 Task: Create a sub task Design and Implement Solution for the task  Improve the appâ€™s compatibility with different screen sizes and resolutions in the project UltraTech , assign it to team member softage.8@softage.net and update the status of the sub task to  Completed , set the priority of the sub task to High.
Action: Mouse moved to (65, 435)
Screenshot: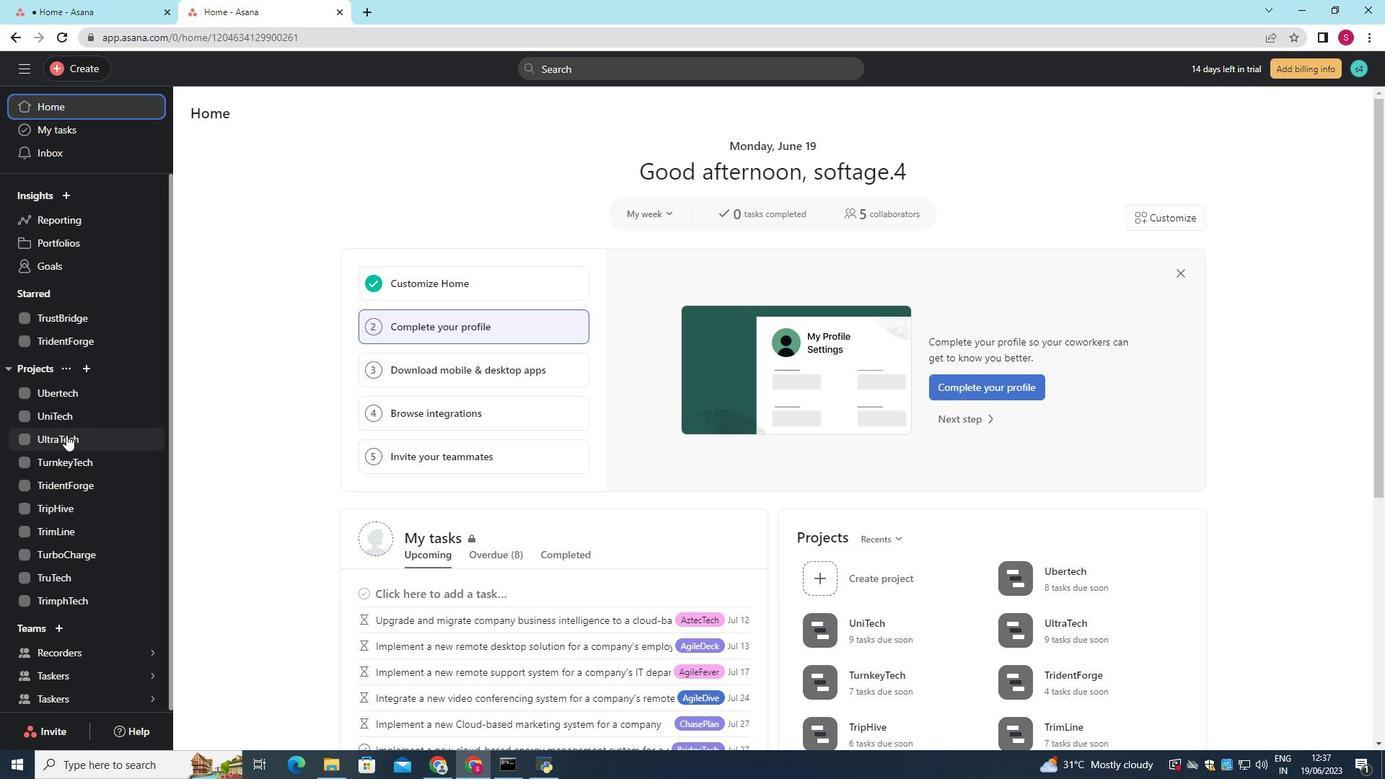 
Action: Mouse pressed left at (65, 435)
Screenshot: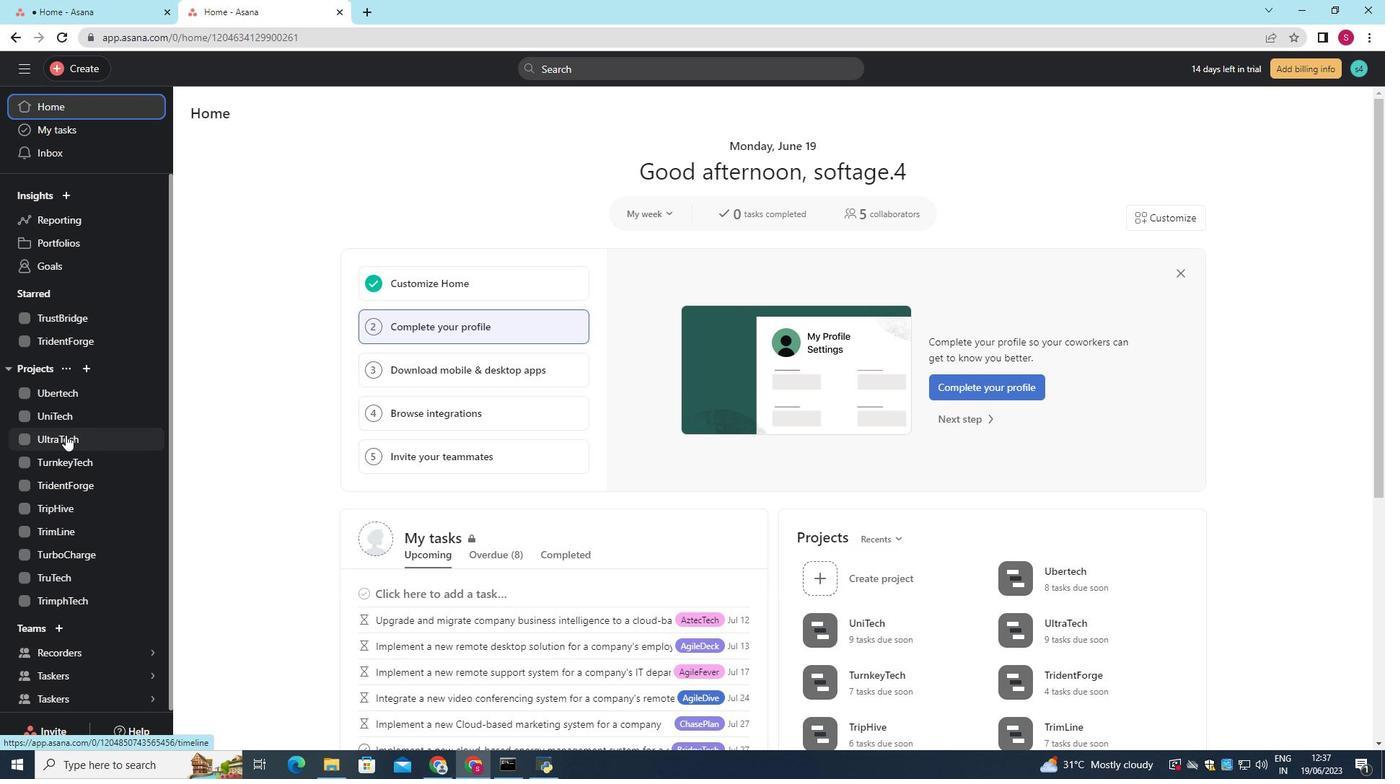 
Action: Mouse moved to (555, 372)
Screenshot: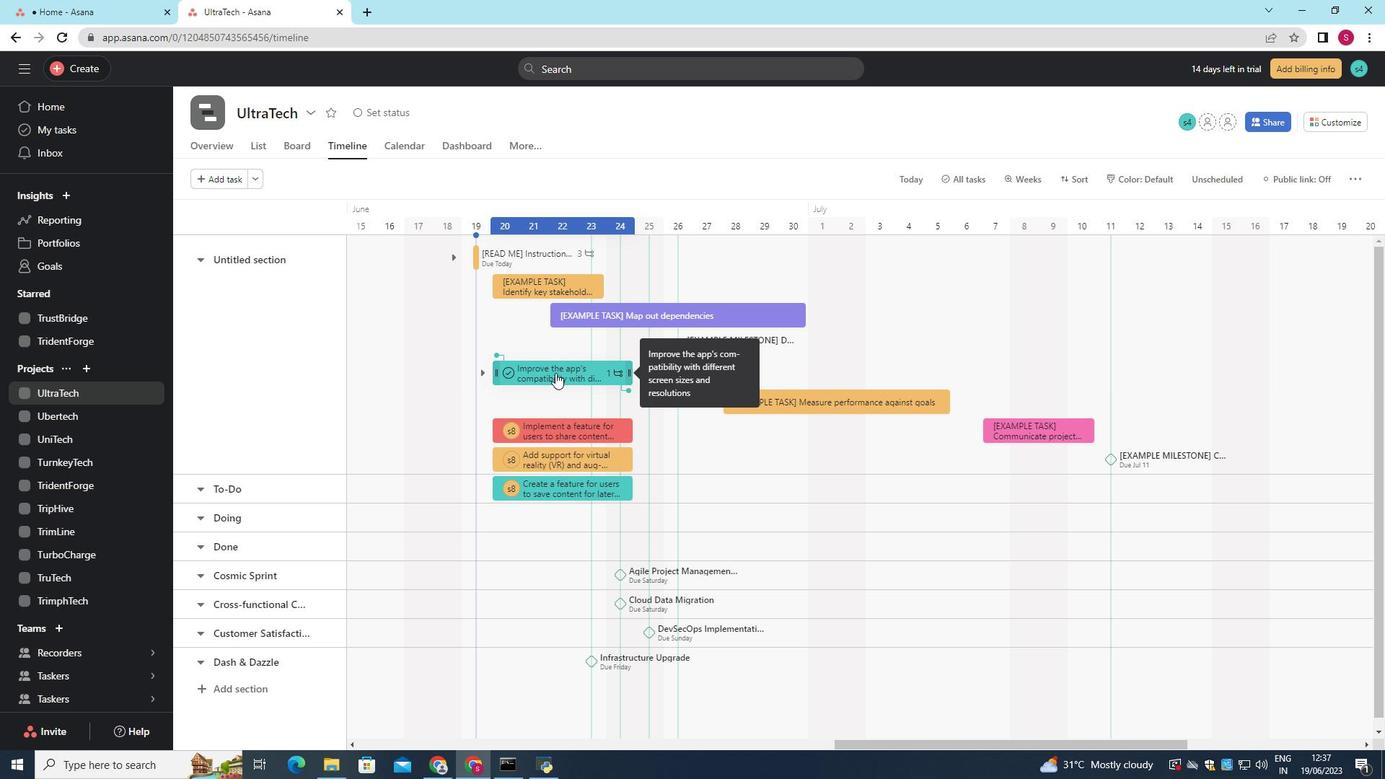
Action: Mouse pressed left at (555, 372)
Screenshot: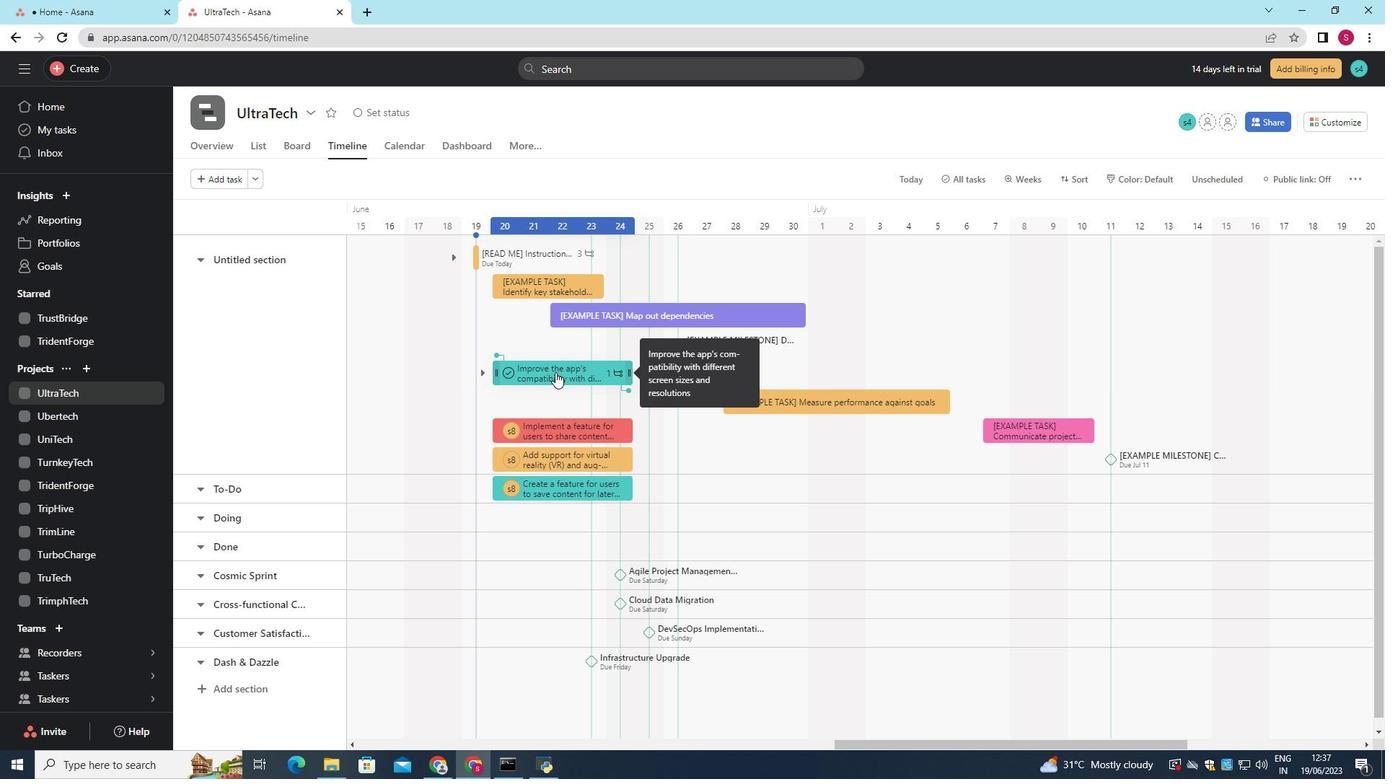 
Action: Mouse moved to (1098, 608)
Screenshot: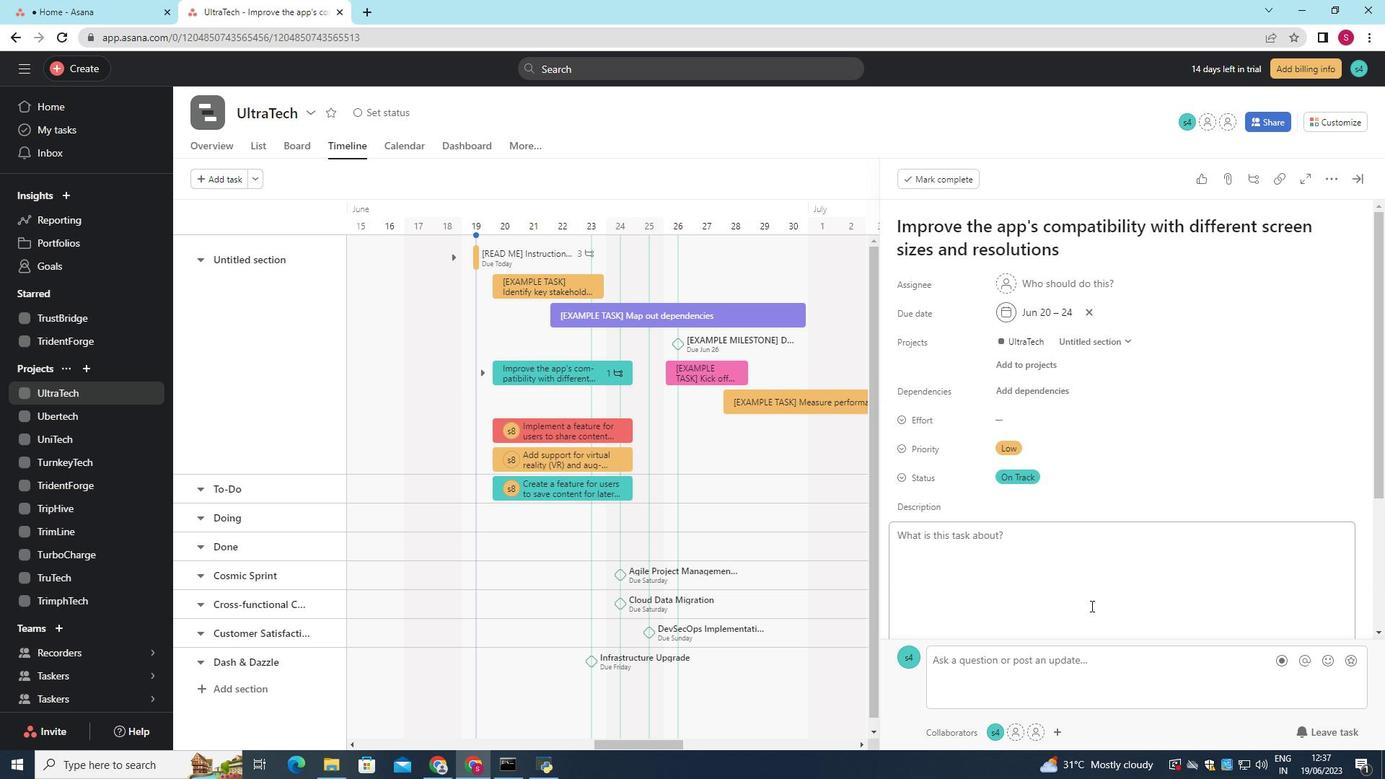 
Action: Mouse scrolled (1098, 608) with delta (0, 0)
Screenshot: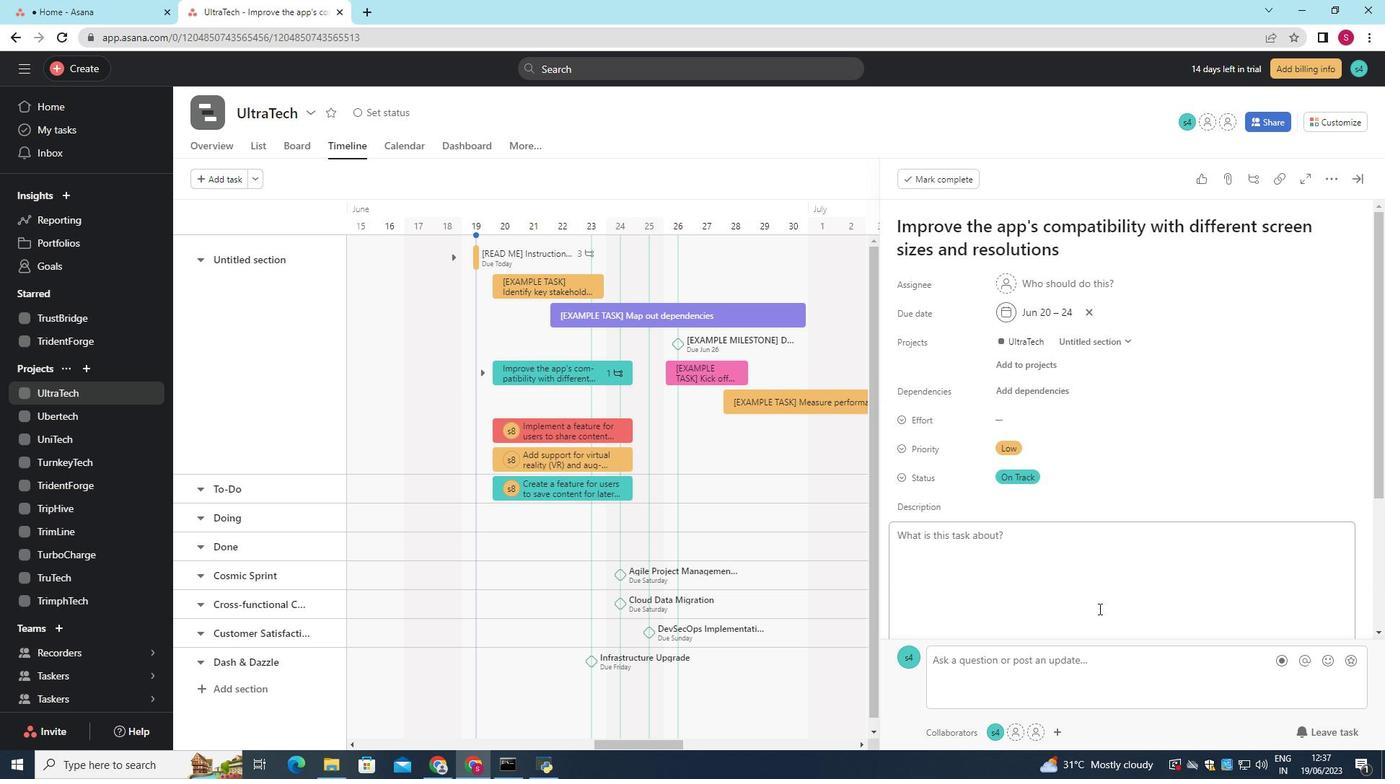 
Action: Mouse scrolled (1098, 608) with delta (0, 0)
Screenshot: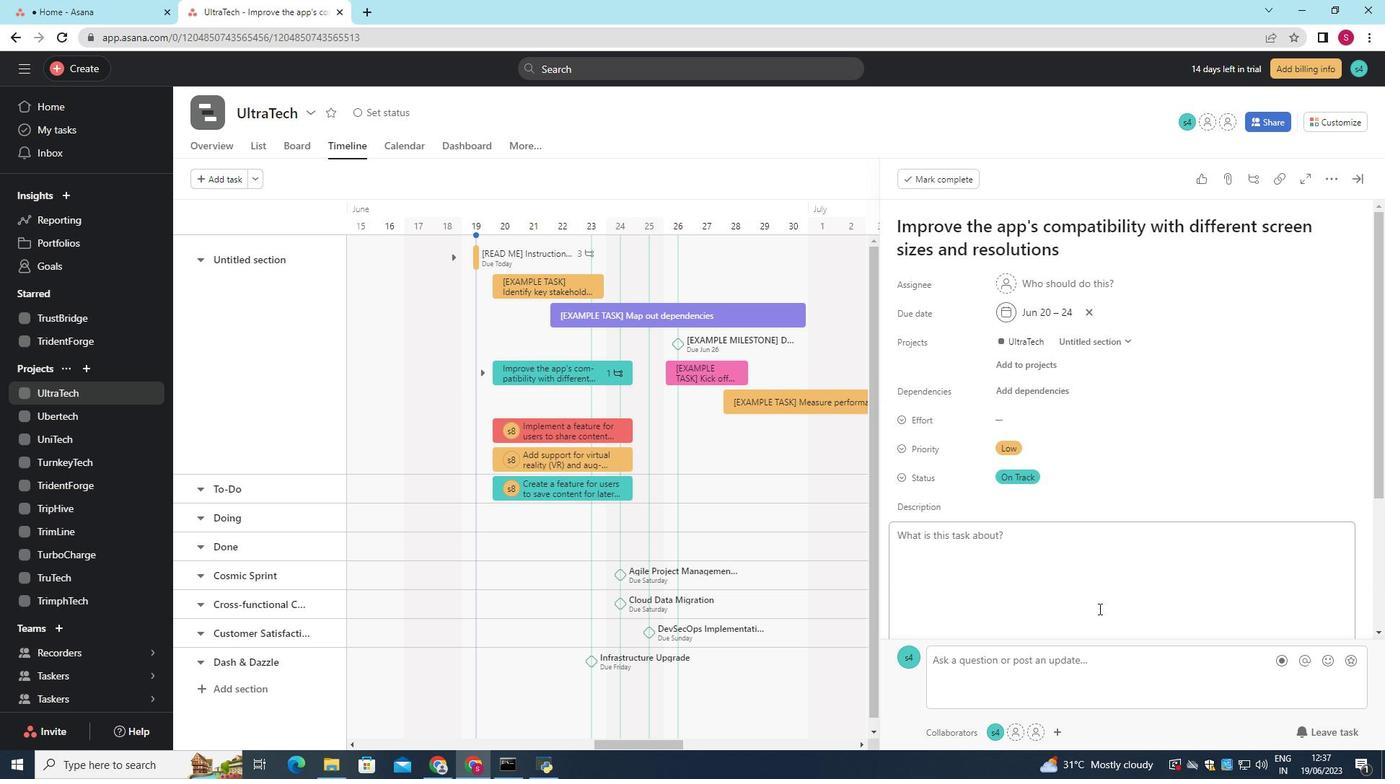 
Action: Mouse scrolled (1098, 608) with delta (0, 0)
Screenshot: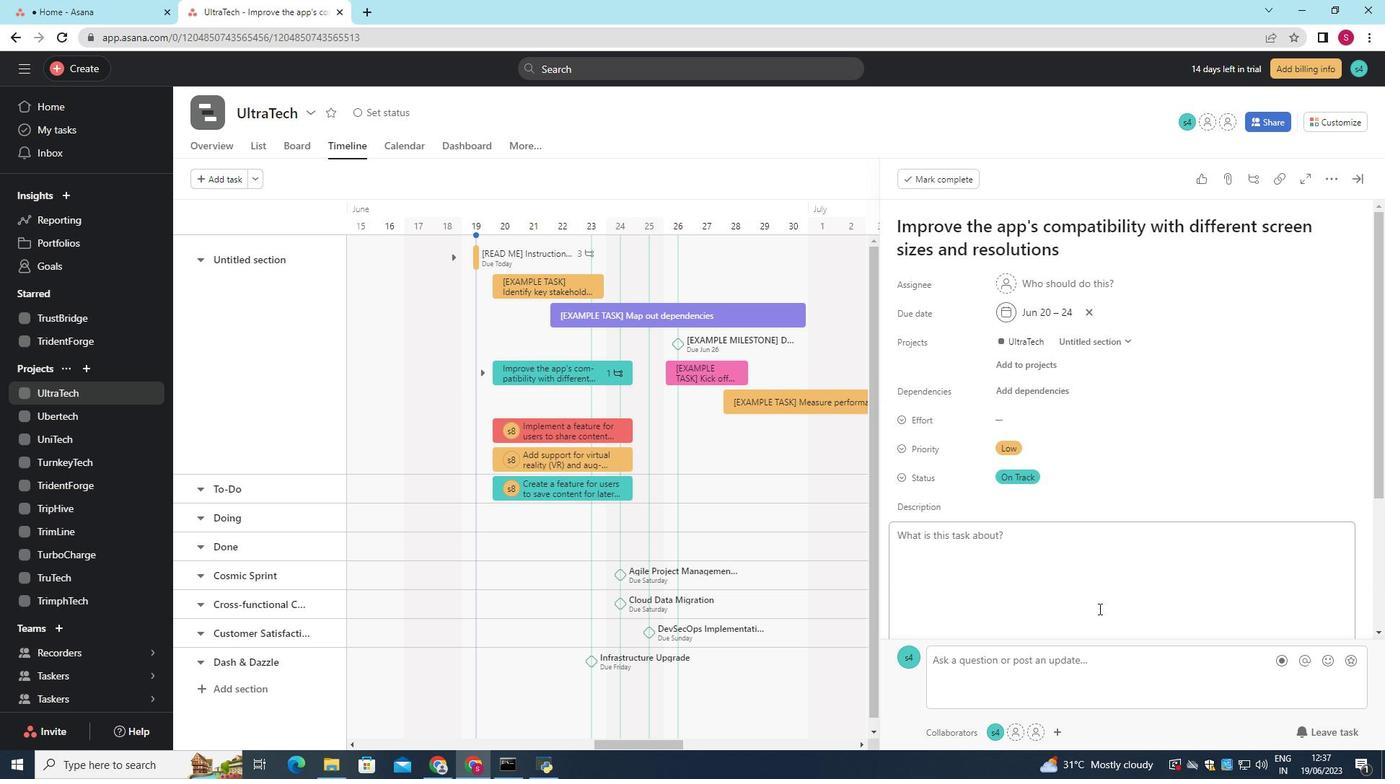 
Action: Mouse scrolled (1098, 608) with delta (0, 0)
Screenshot: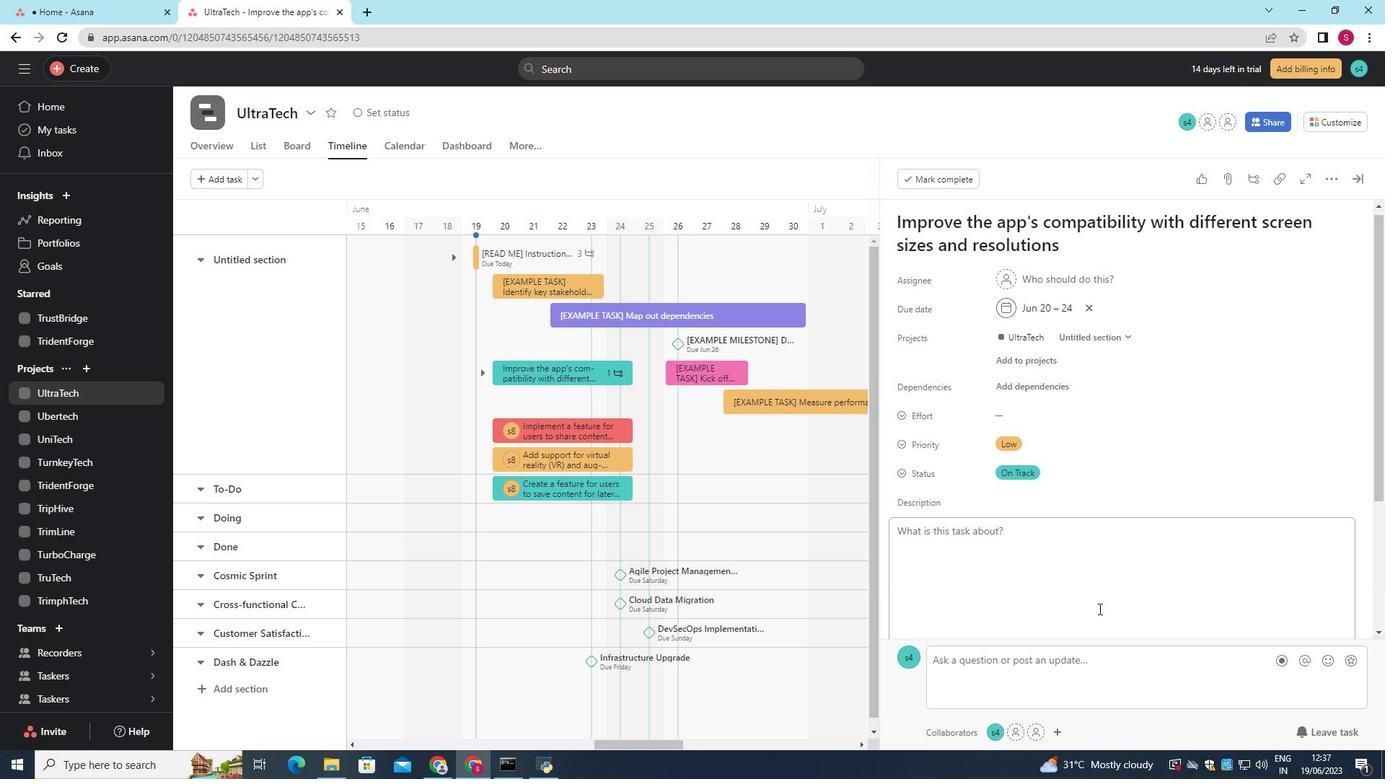
Action: Mouse scrolled (1098, 608) with delta (0, 0)
Screenshot: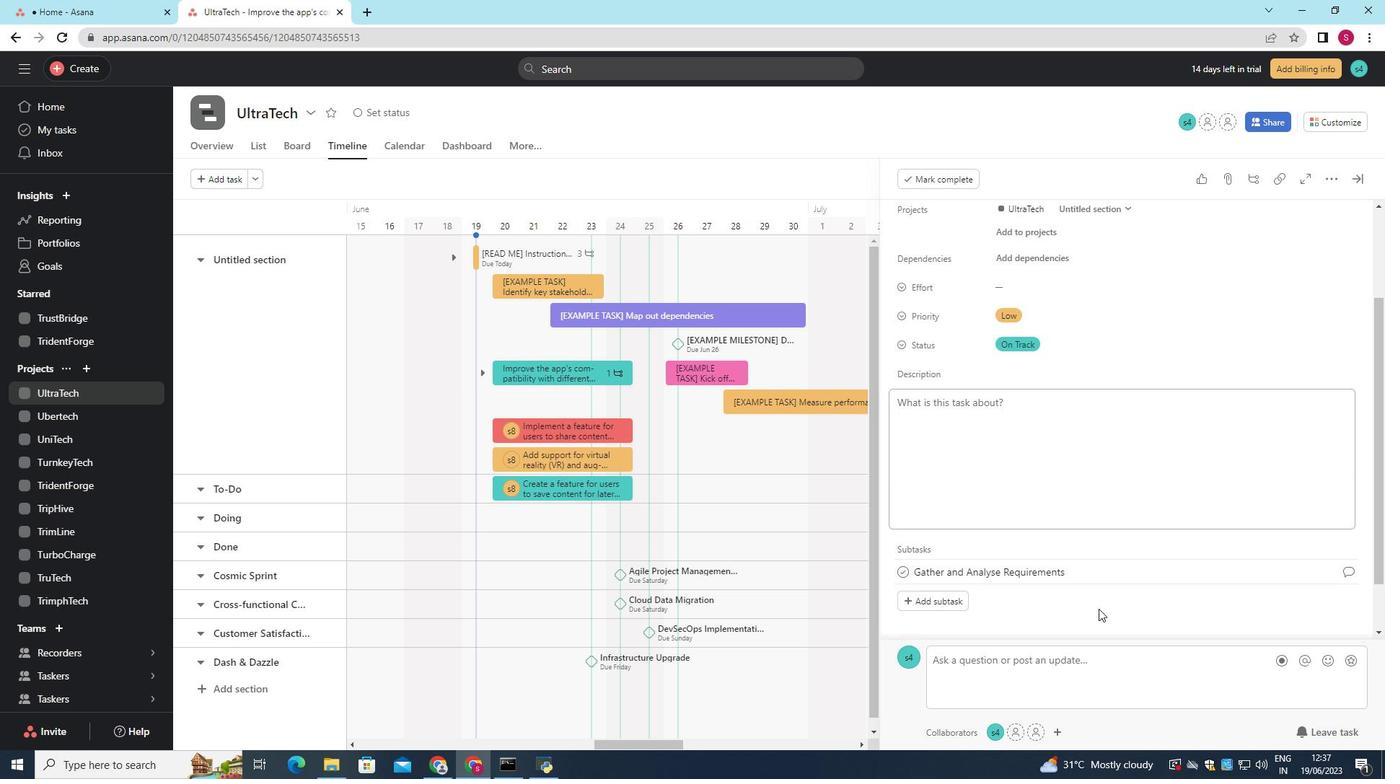 
Action: Mouse moved to (937, 538)
Screenshot: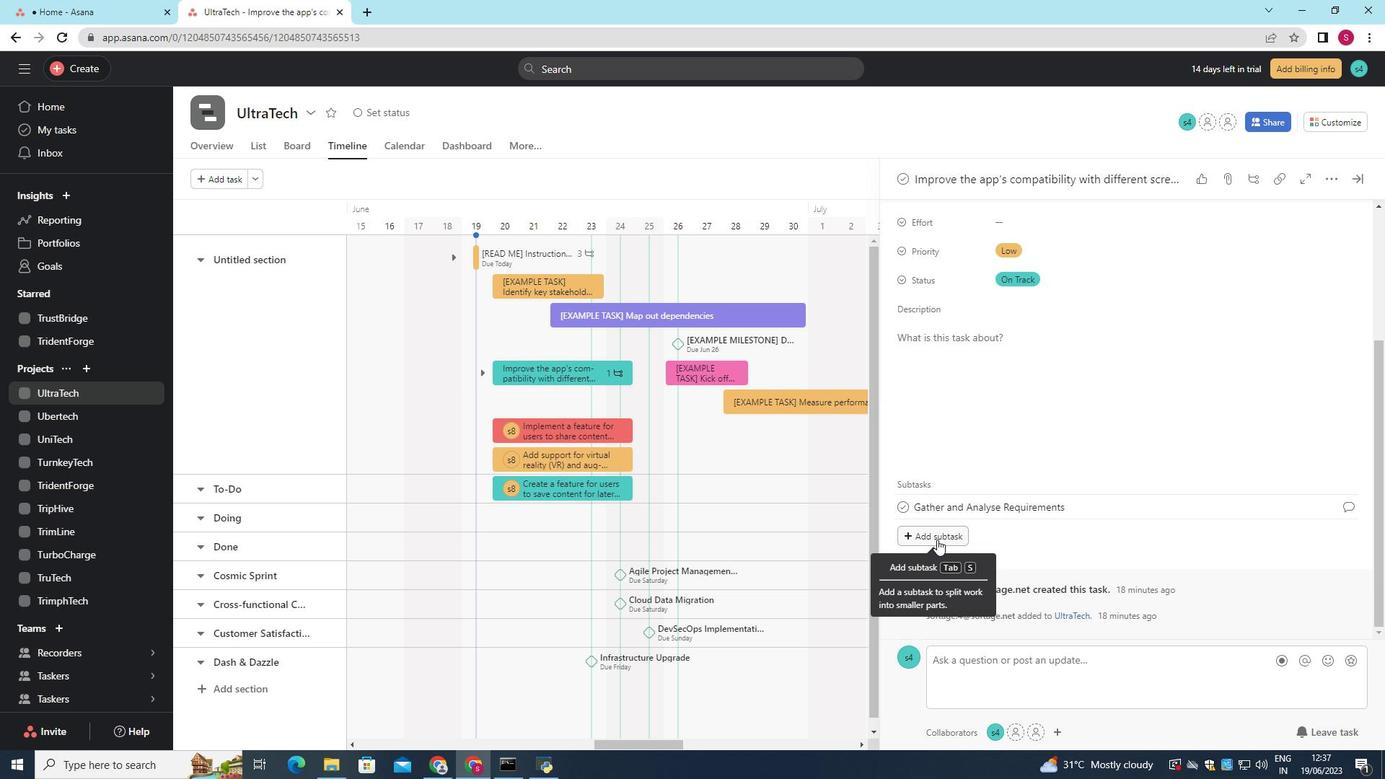 
Action: Mouse pressed left at (937, 538)
Screenshot: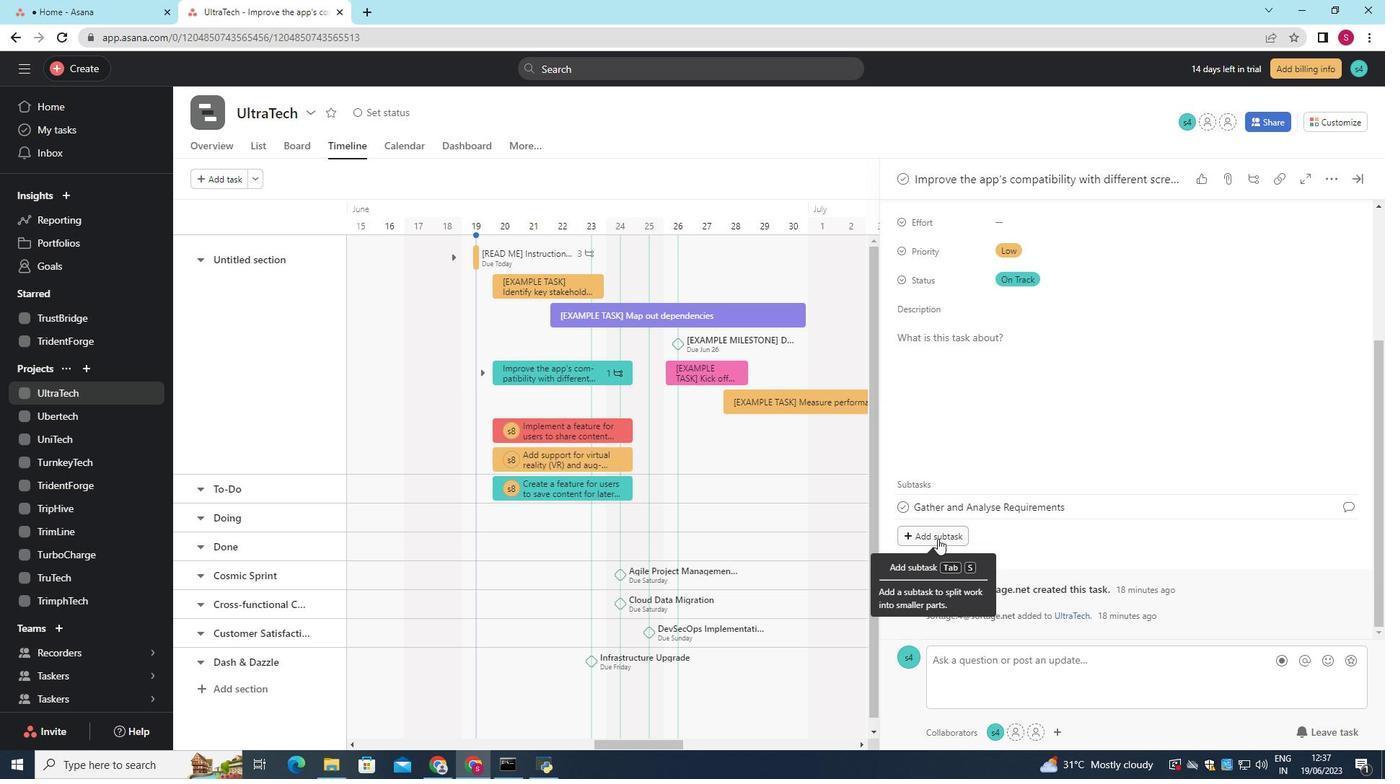 
Action: Key pressed <Key.shift>Design<Key.space>and<Key.space><Key.shift>Implement<Key.space><Key.shift>Solution
Screenshot: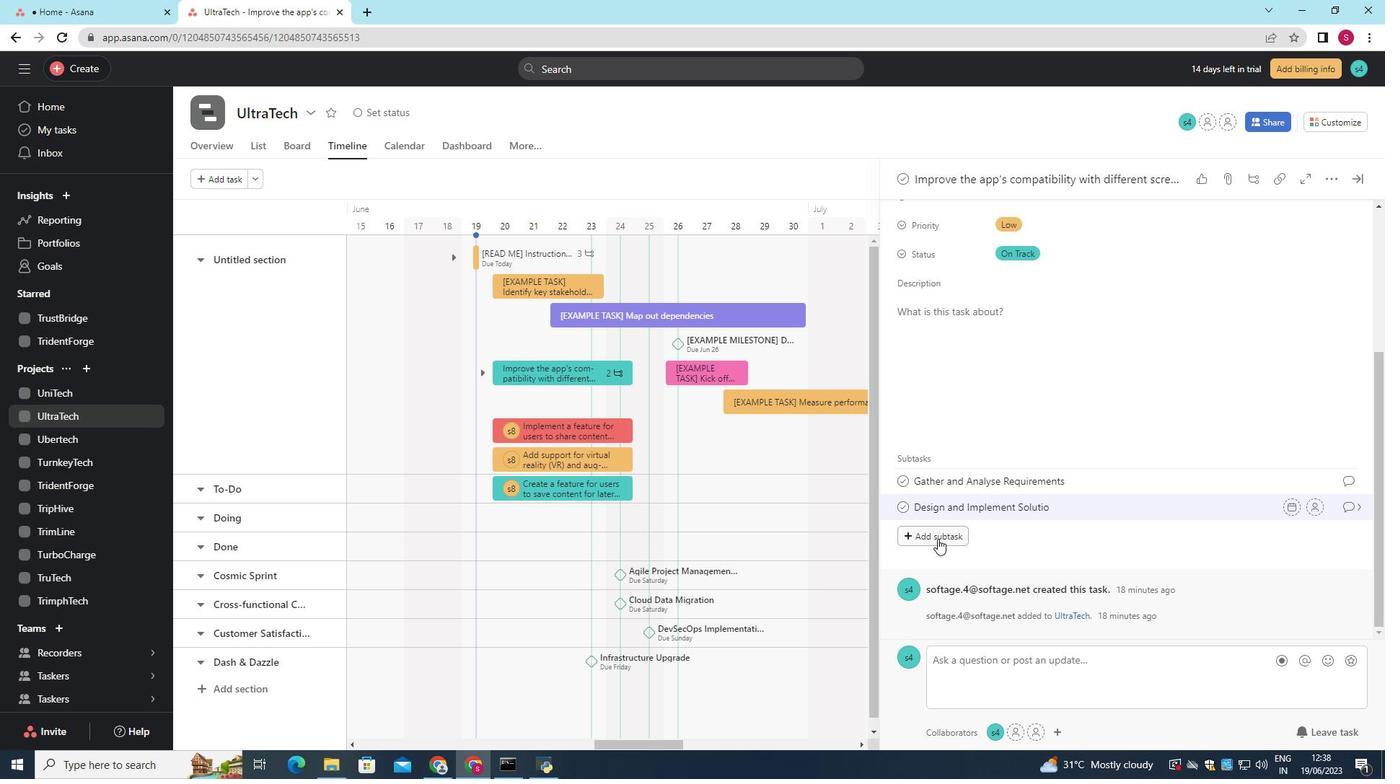 
Action: Mouse moved to (1312, 507)
Screenshot: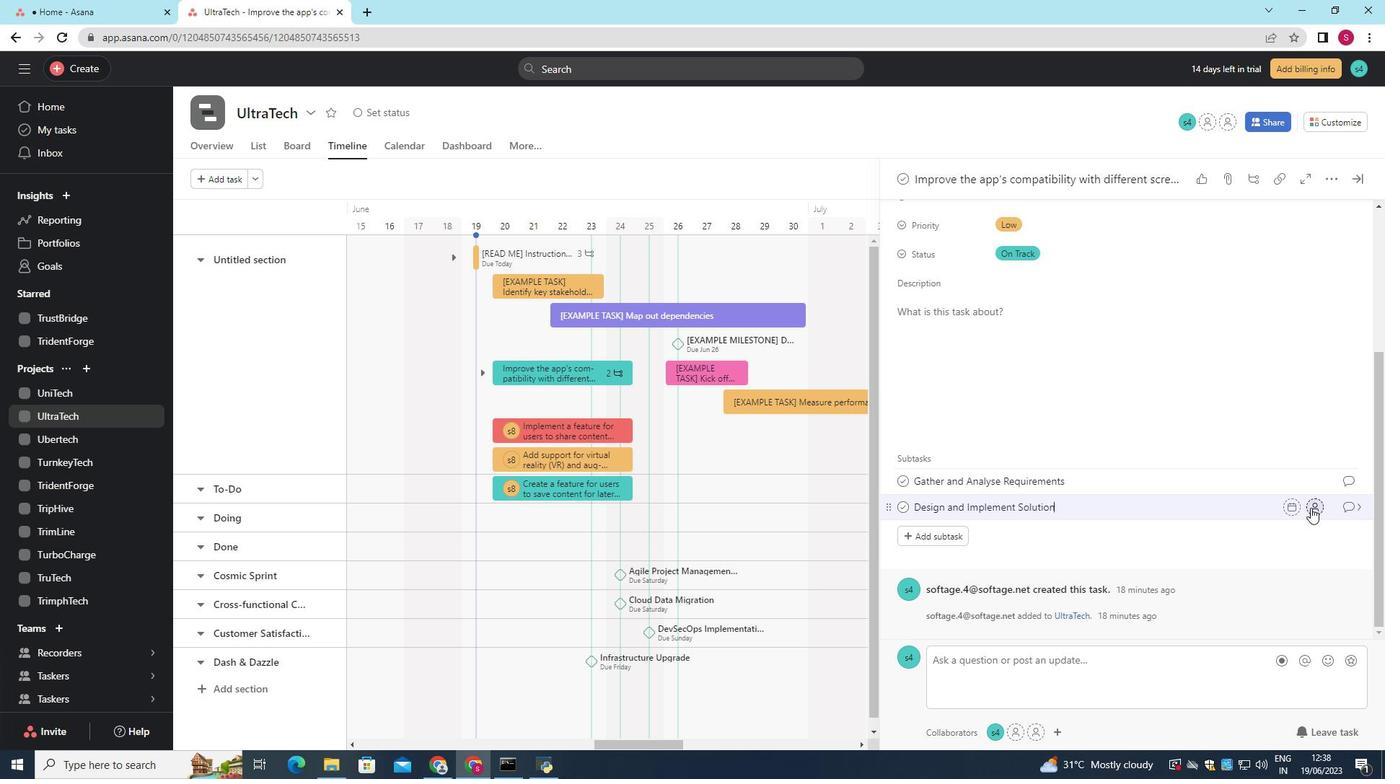 
Action: Mouse pressed left at (1312, 507)
Screenshot: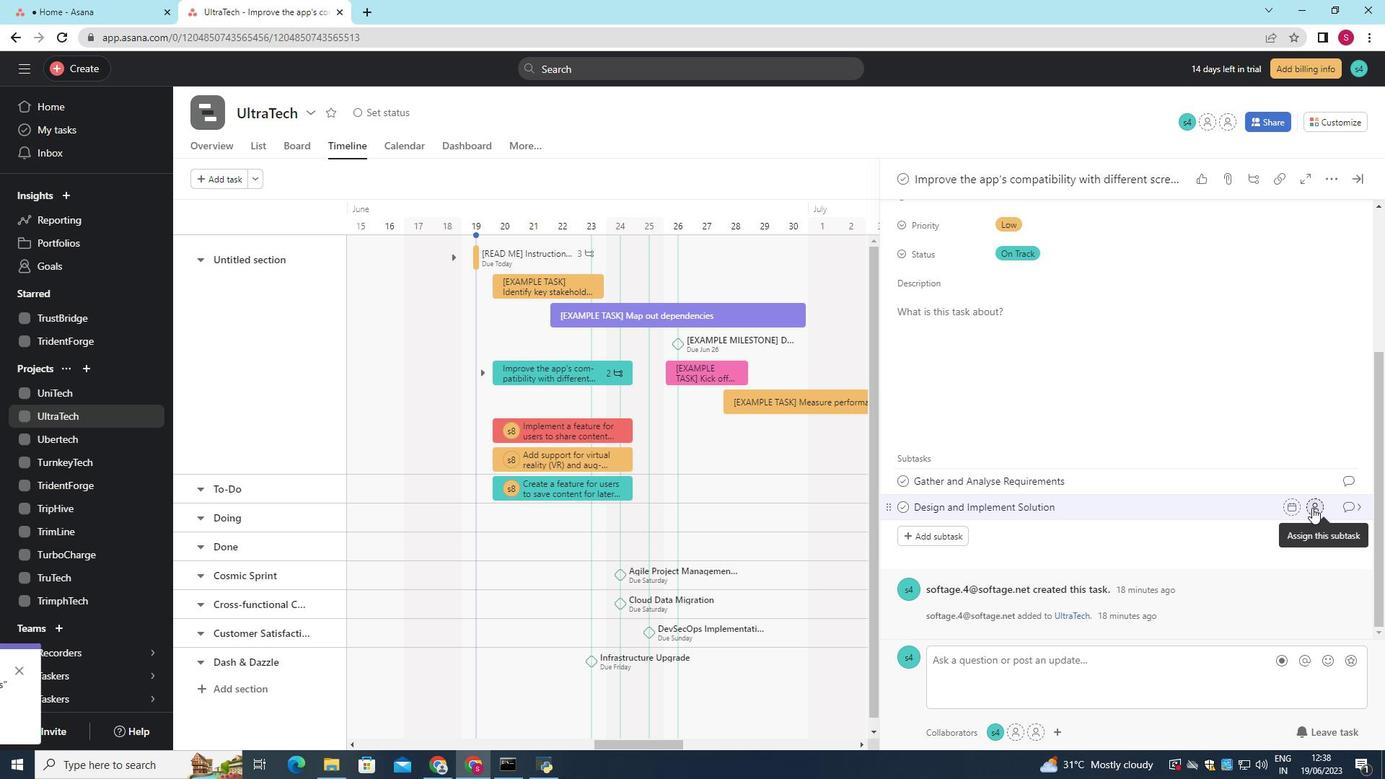 
Action: Mouse moved to (1253, 542)
Screenshot: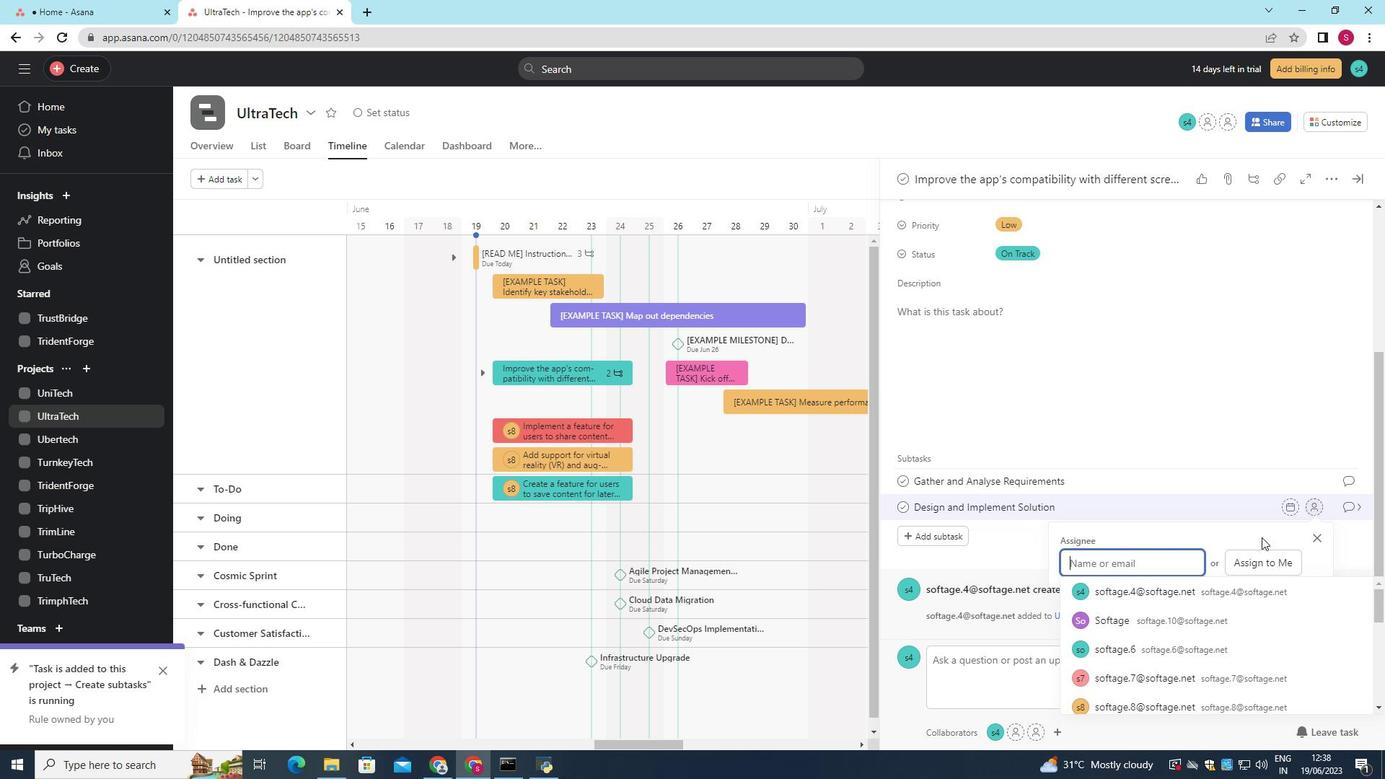 
Action: Key pressed softage.8<Key.shift>@softage.net
Screenshot: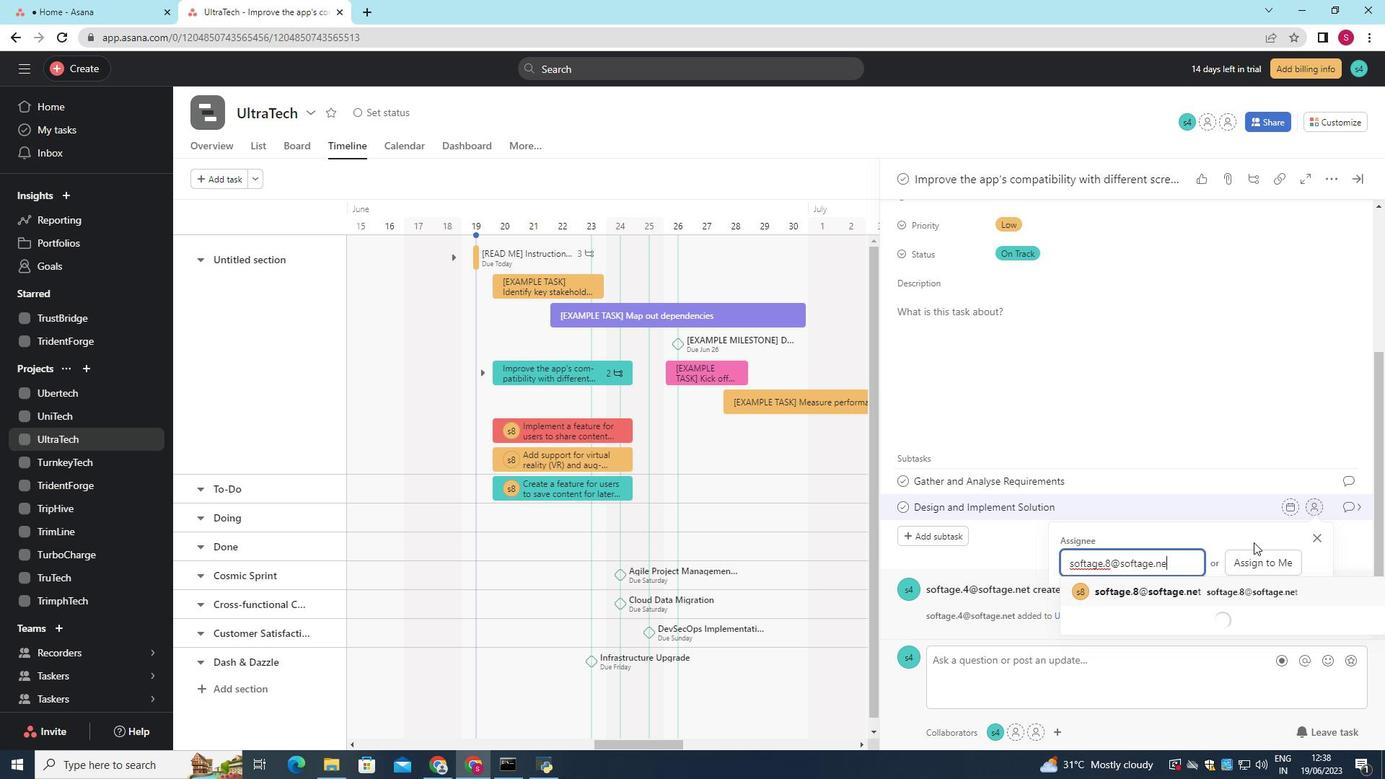 
Action: Mouse moved to (1357, 507)
Screenshot: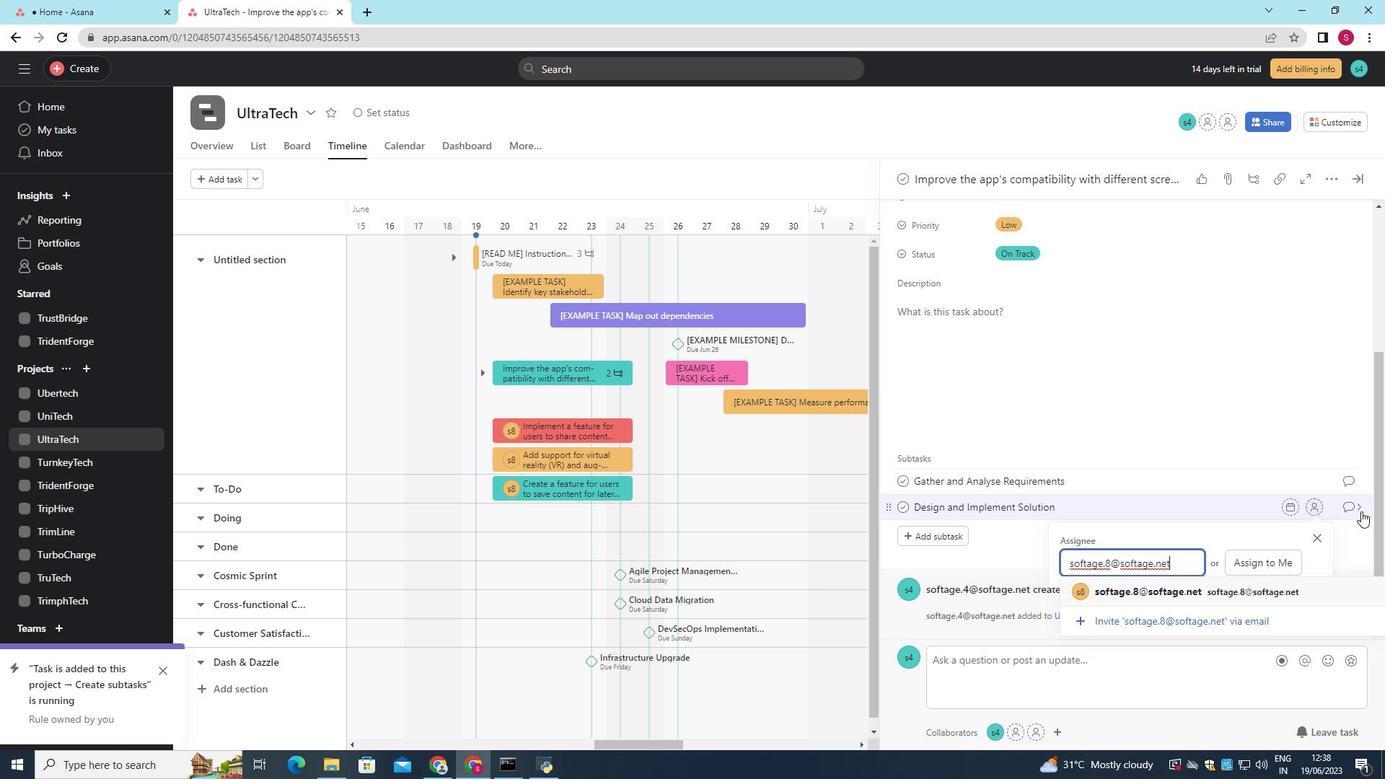 
Action: Mouse pressed left at (1357, 507)
Screenshot: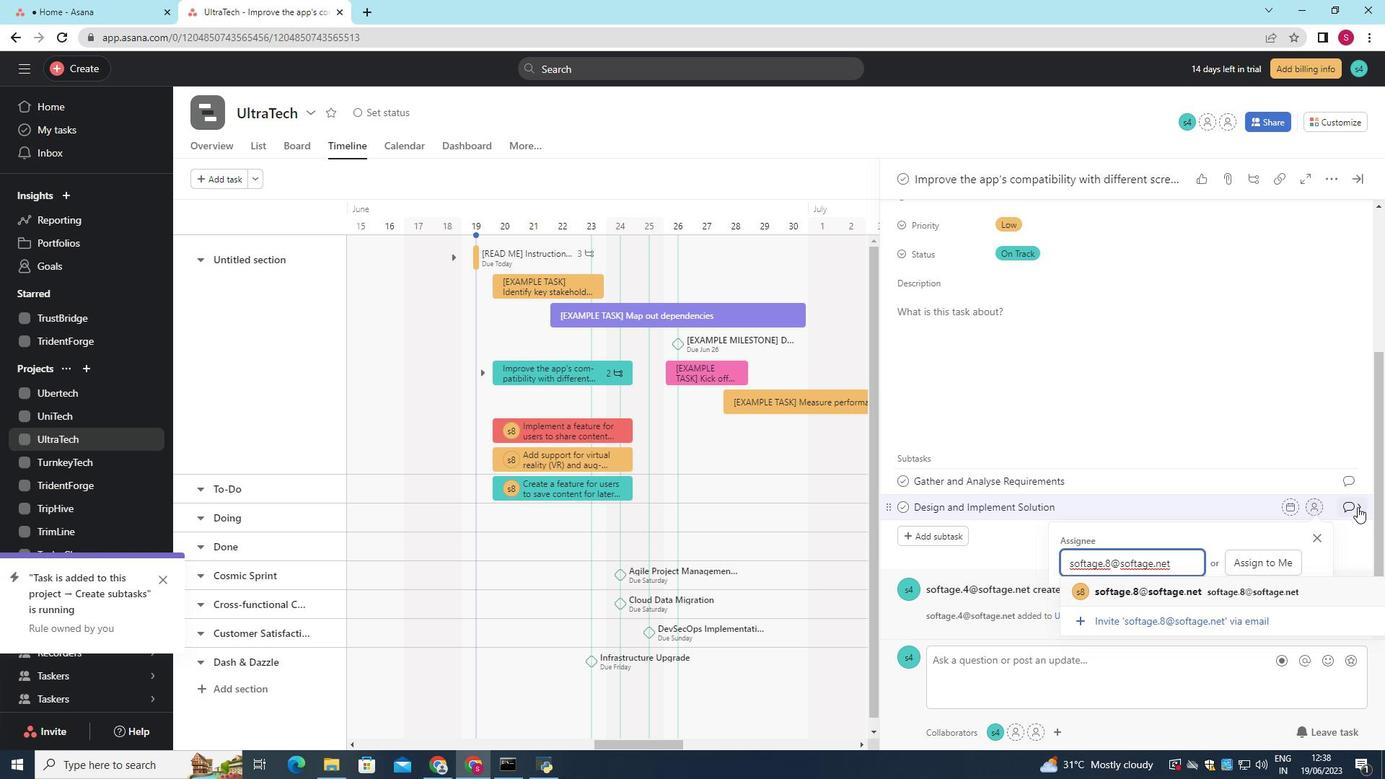 
Action: Mouse moved to (950, 380)
Screenshot: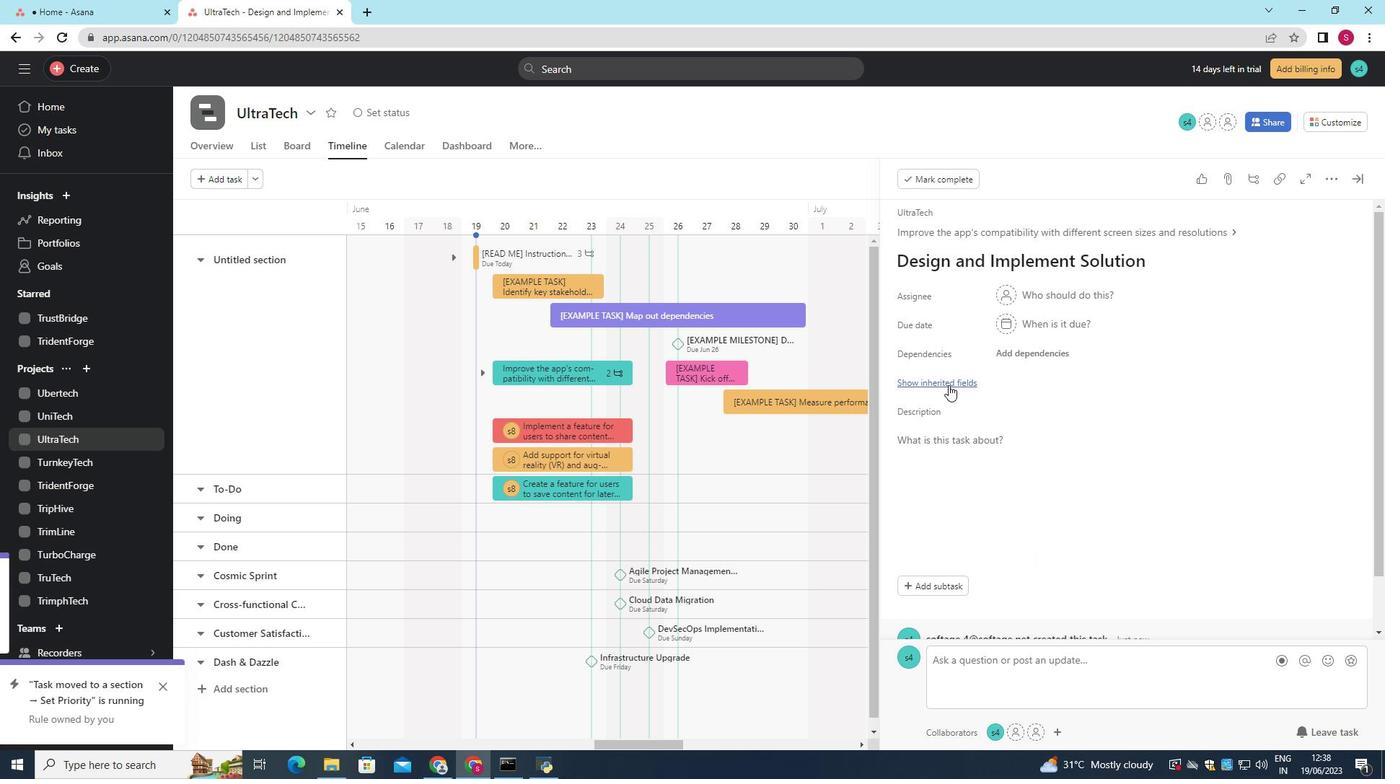 
Action: Mouse pressed left at (950, 380)
Screenshot: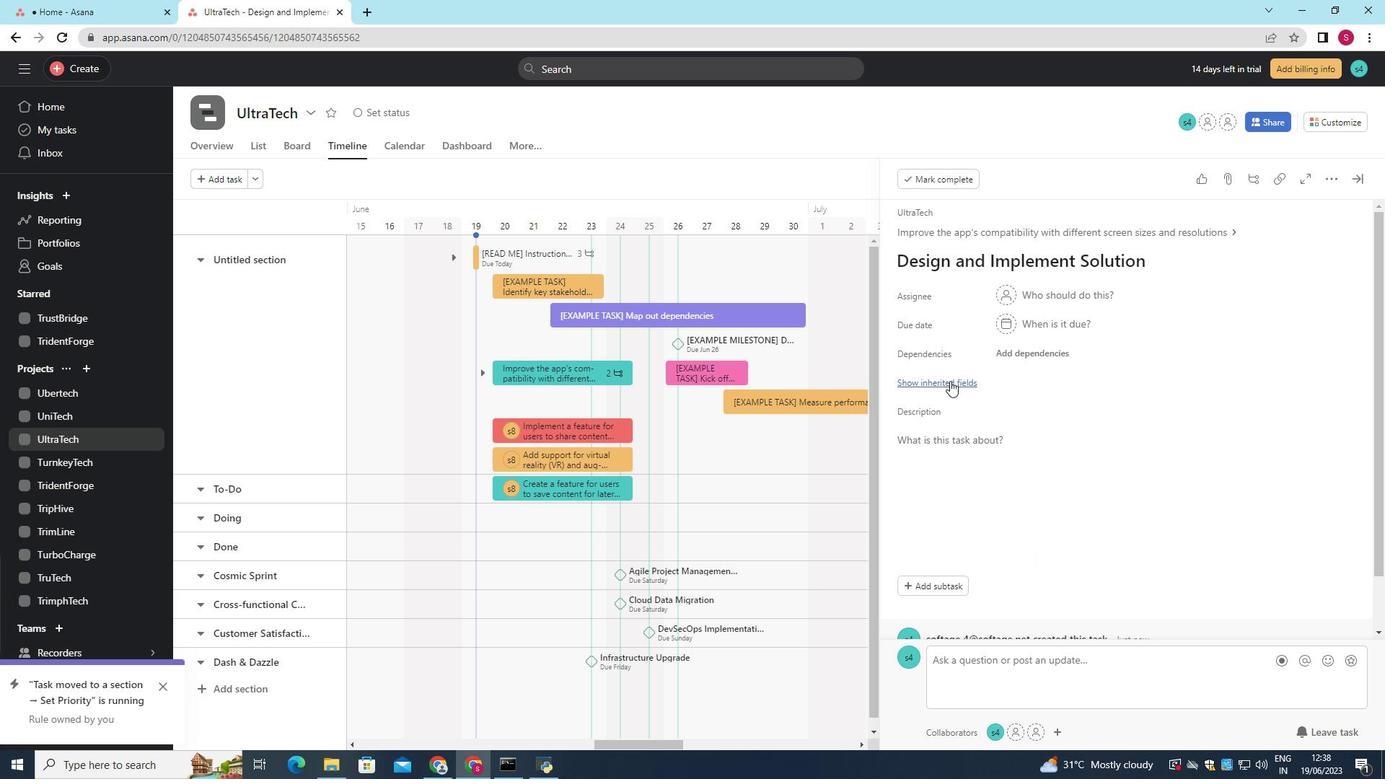 
Action: Mouse moved to (1040, 470)
Screenshot: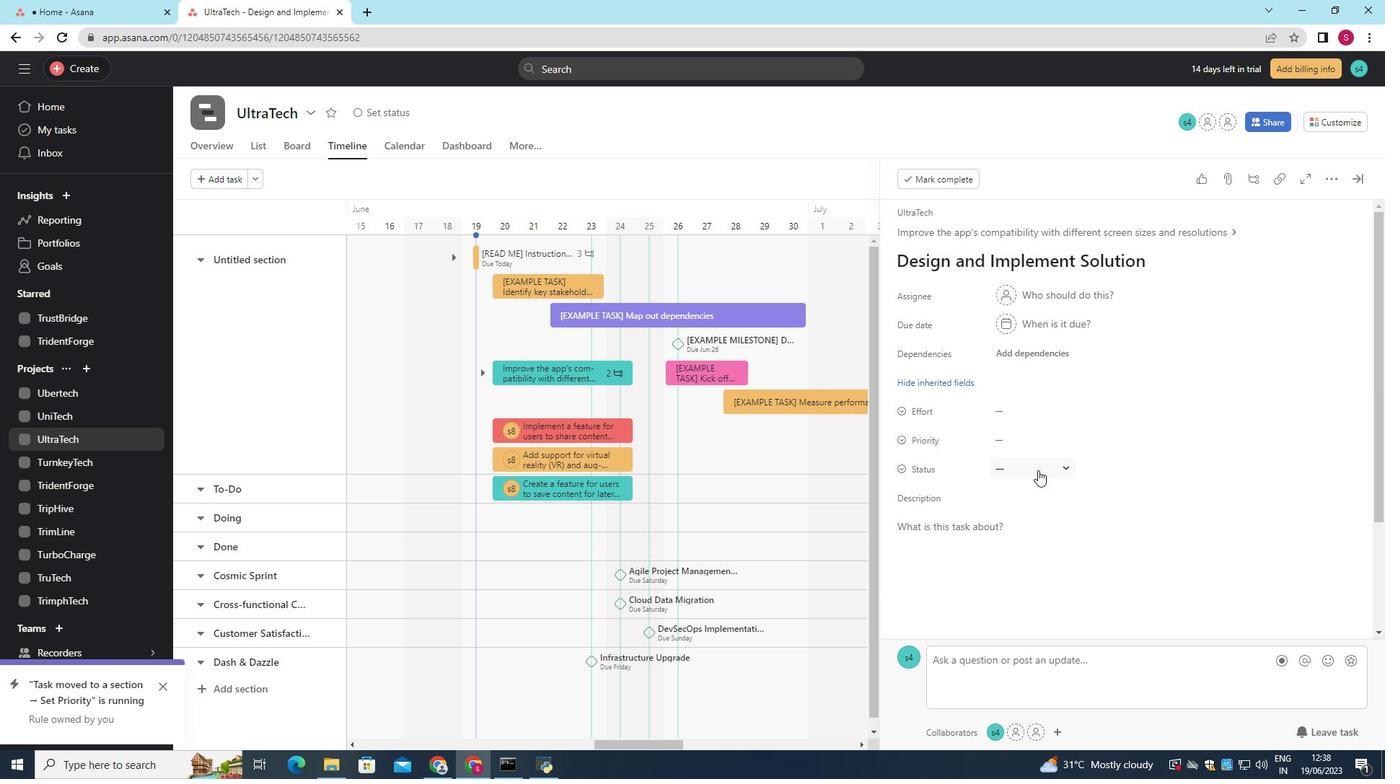 
Action: Mouse pressed left at (1040, 470)
Screenshot: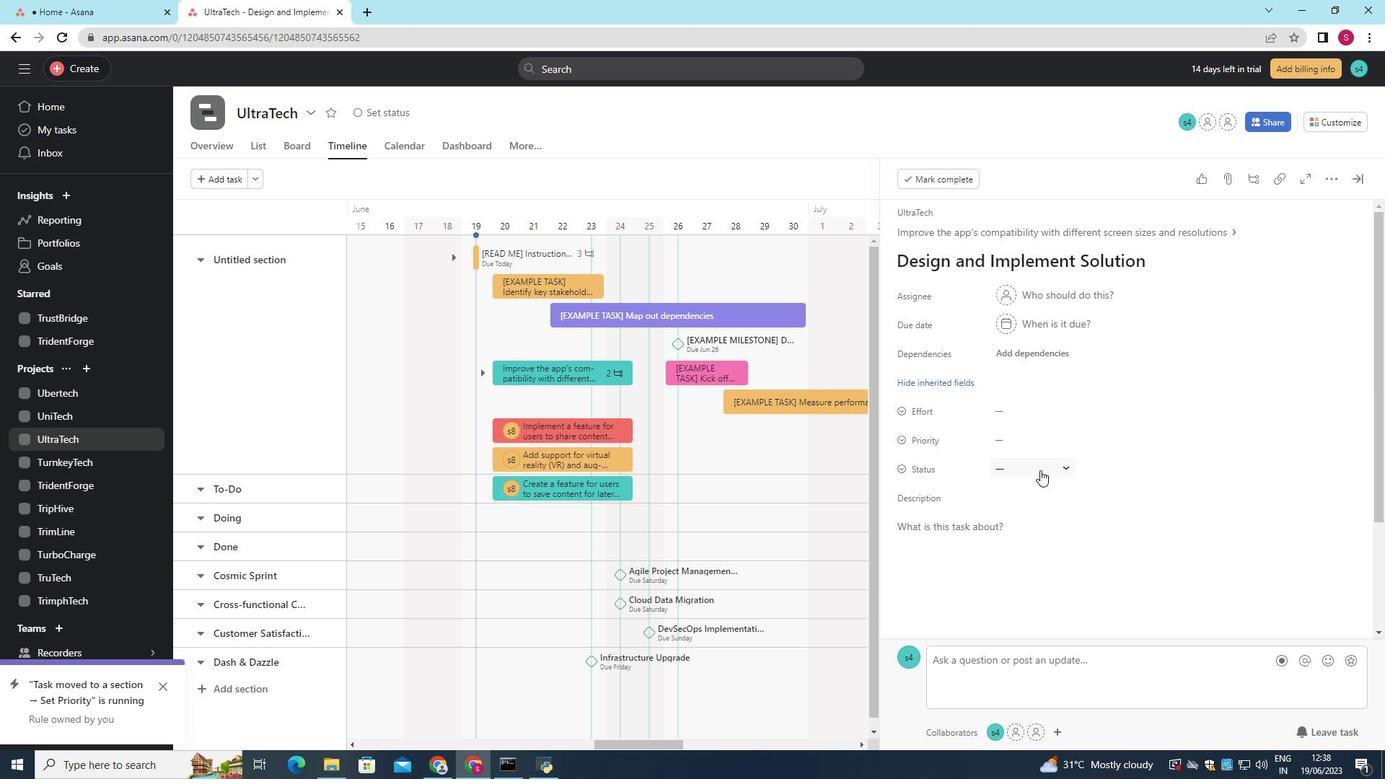 
Action: Mouse moved to (1054, 598)
Screenshot: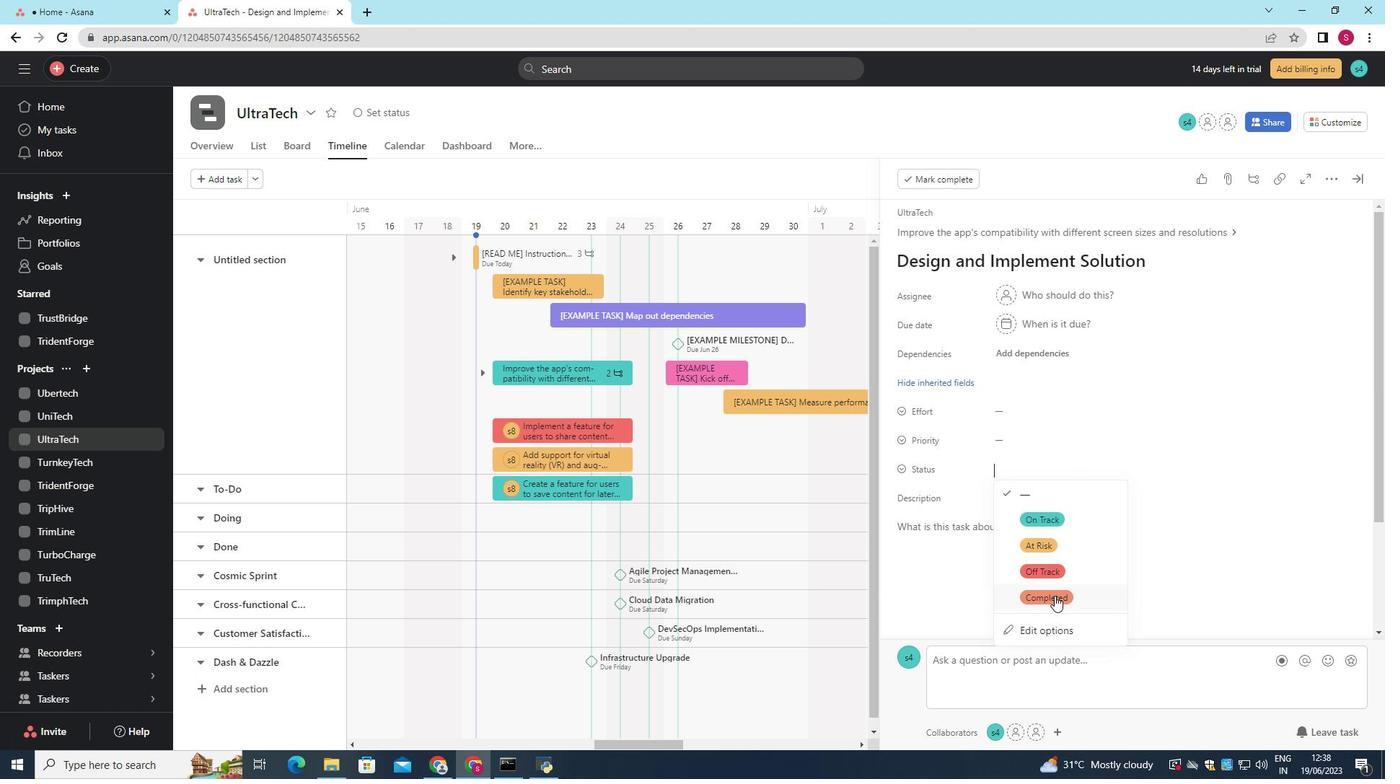 
Action: Mouse pressed left at (1054, 598)
Screenshot: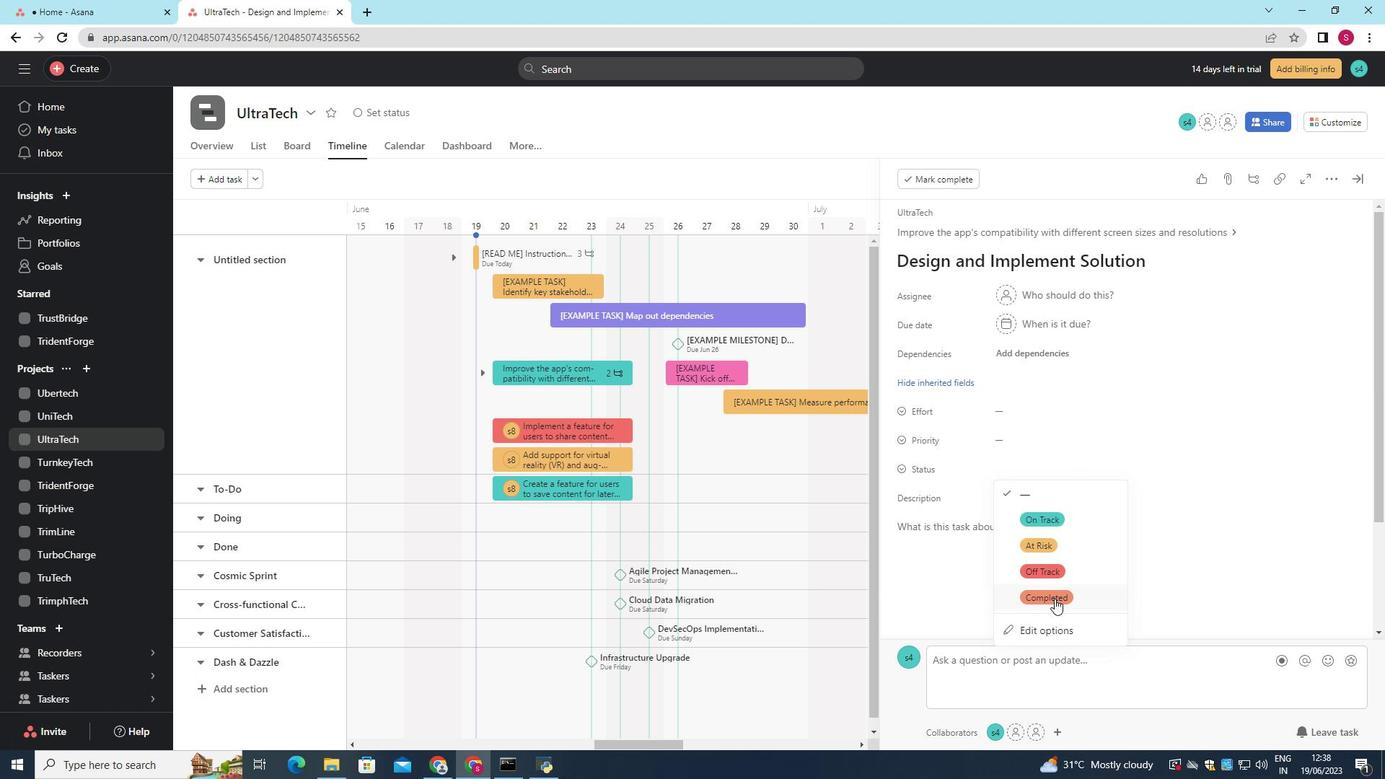 
Action: Mouse moved to (1033, 433)
Screenshot: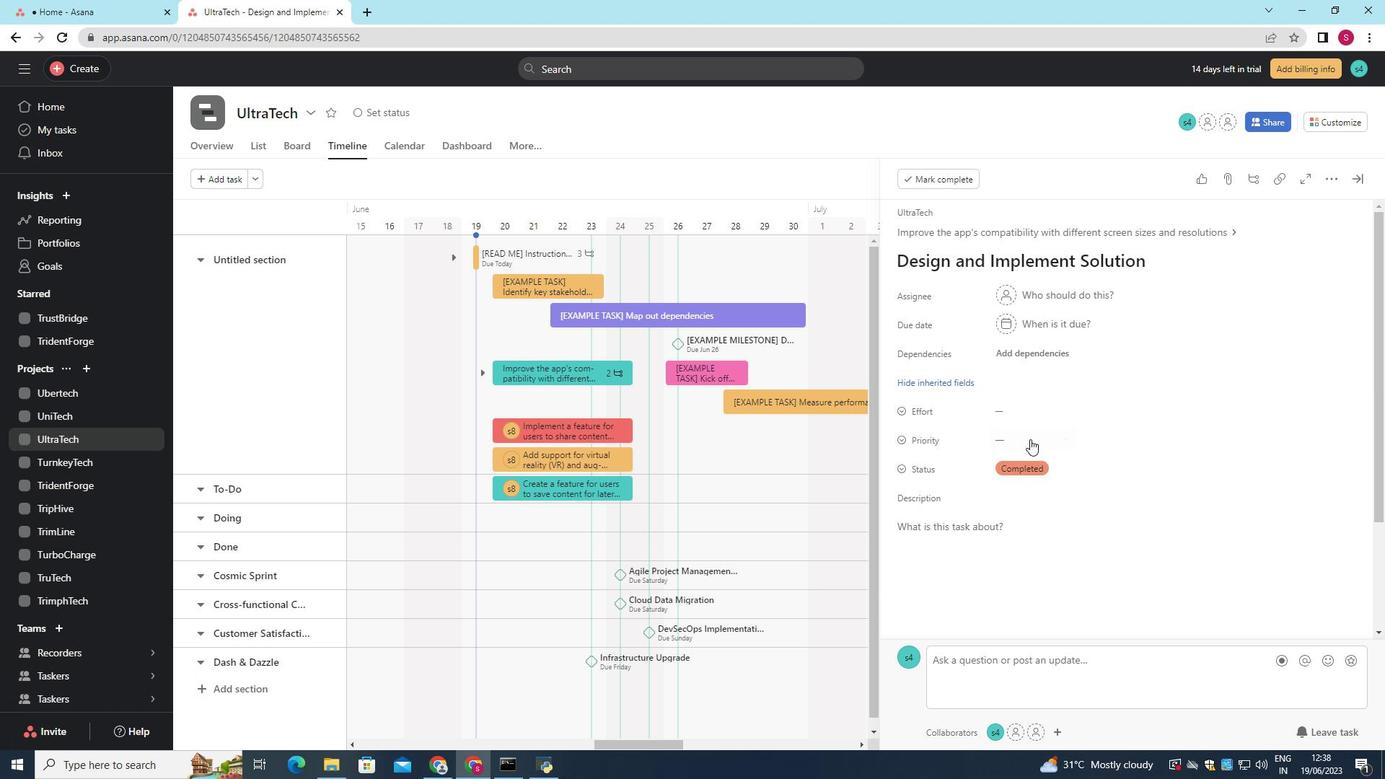 
Action: Mouse pressed left at (1033, 433)
Screenshot: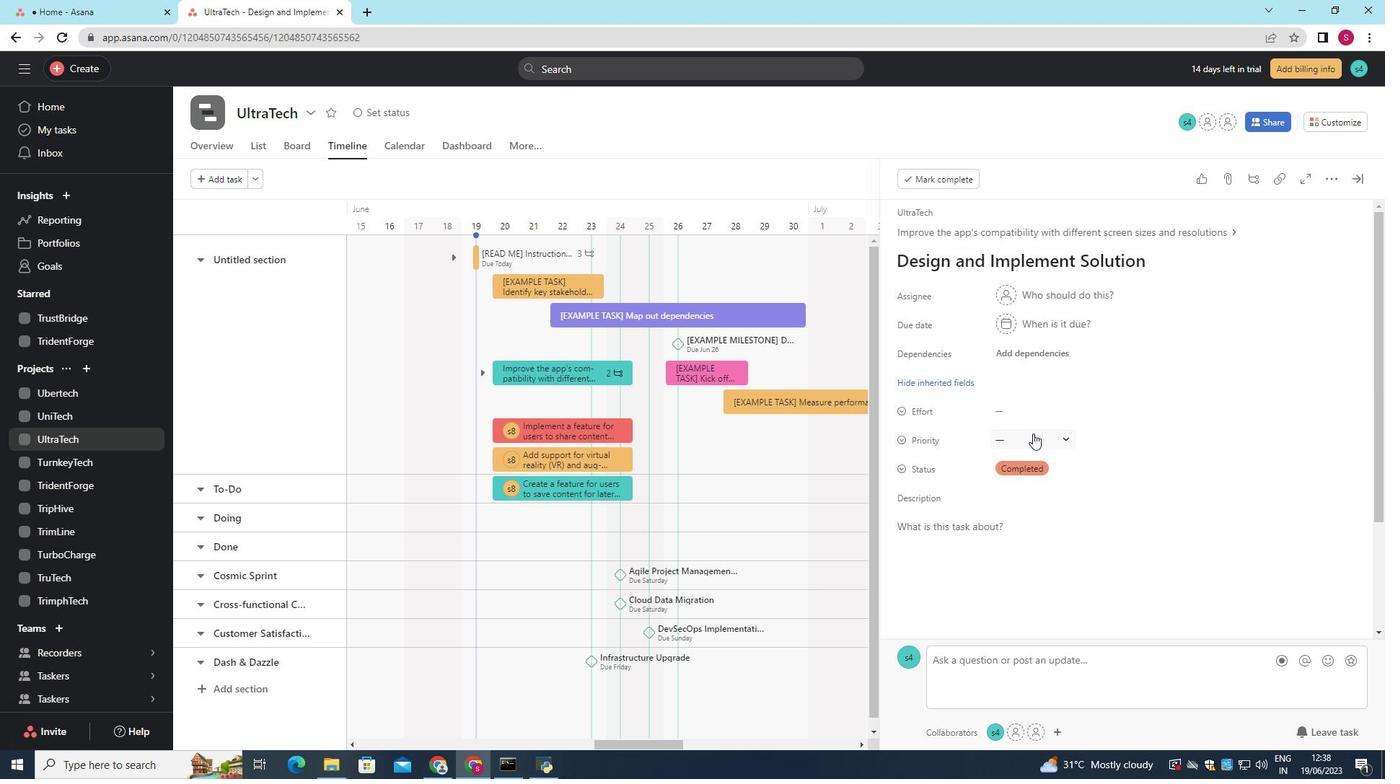 
Action: Mouse moved to (1033, 490)
Screenshot: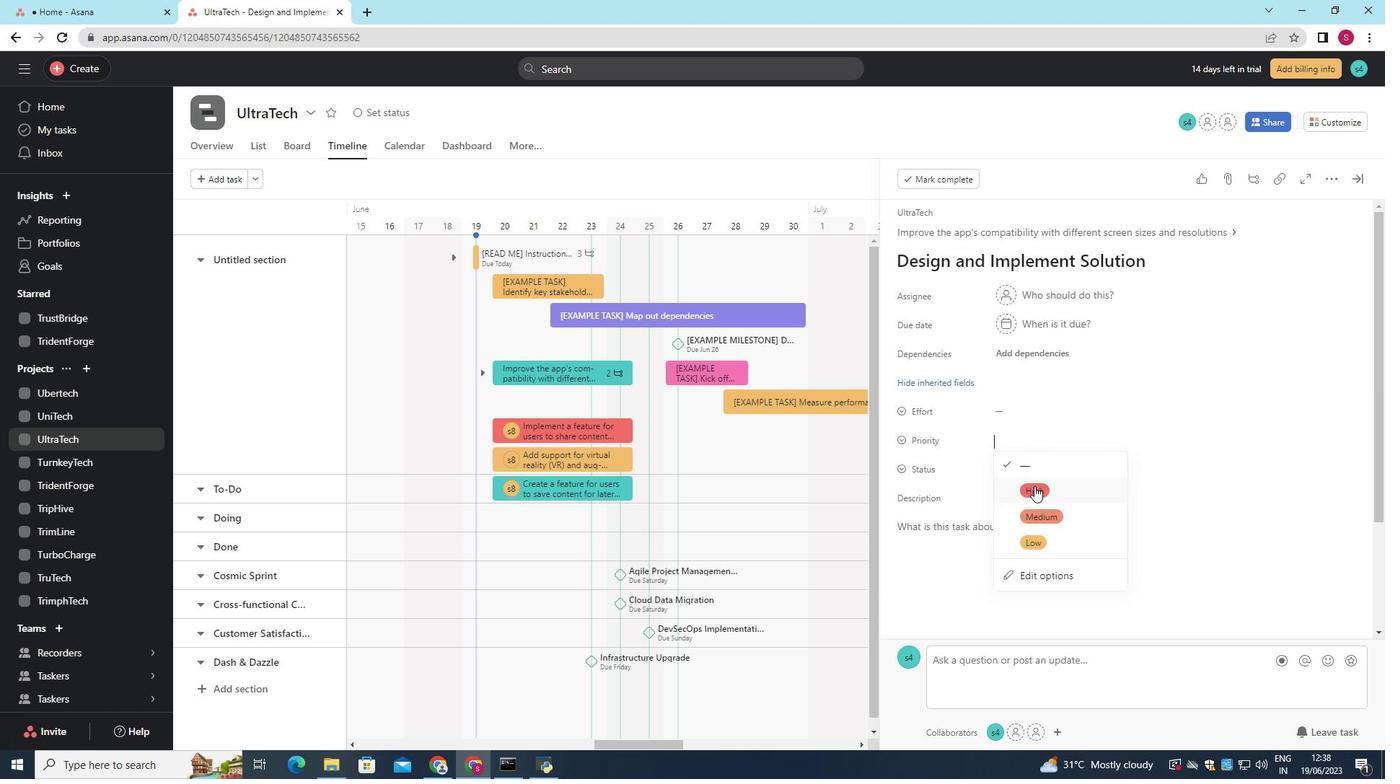 
Action: Mouse pressed left at (1033, 490)
Screenshot: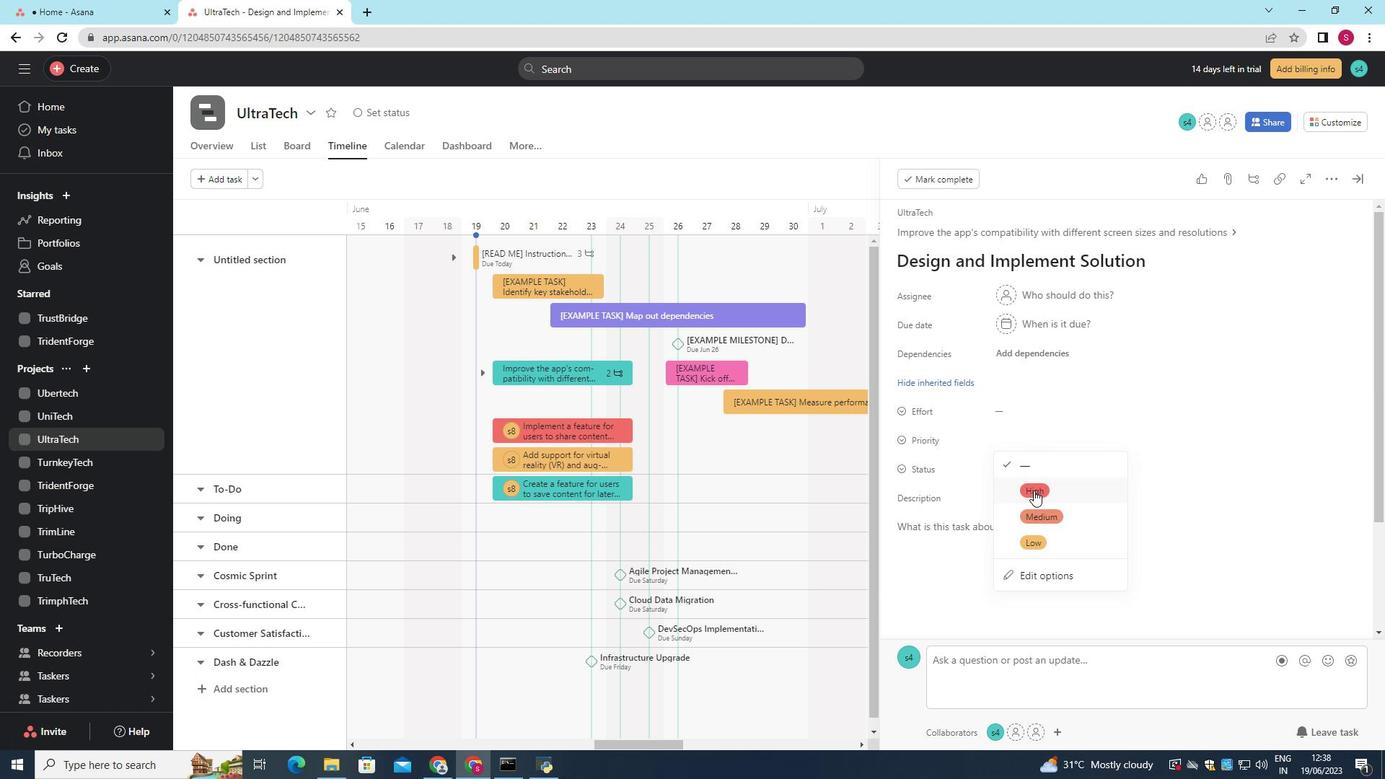 
